 Task: Select the list of products to be displayed in Kanban
Action: Mouse scrolled (254, 244) with delta (0, 0)
Screenshot: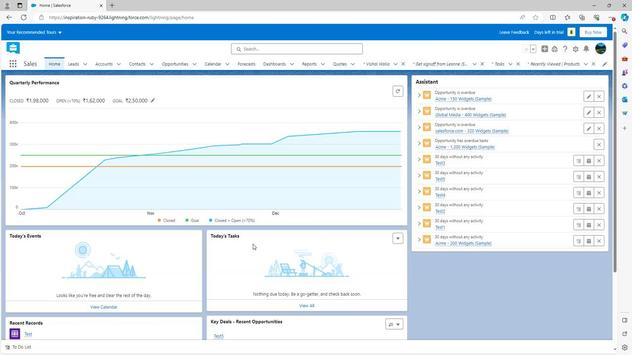 
Action: Mouse scrolled (254, 244) with delta (0, 0)
Screenshot: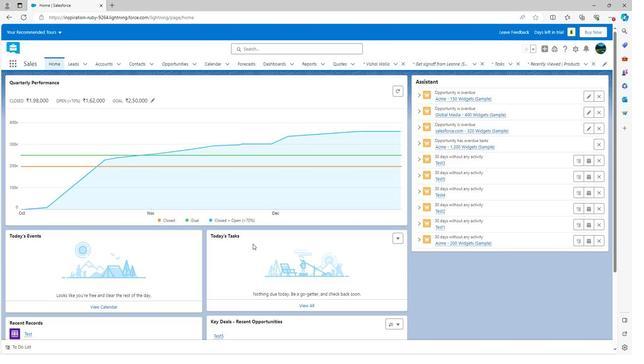 
Action: Mouse scrolled (254, 244) with delta (0, 0)
Screenshot: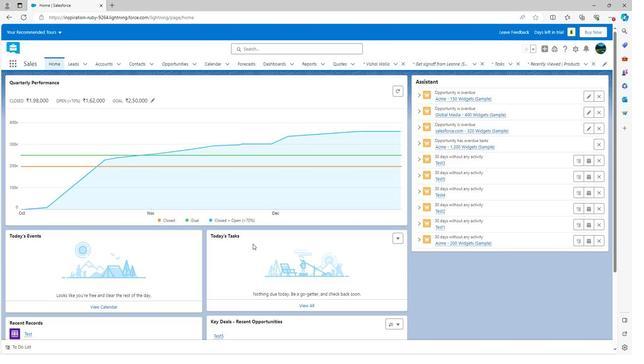 
Action: Mouse scrolled (254, 245) with delta (0, 0)
Screenshot: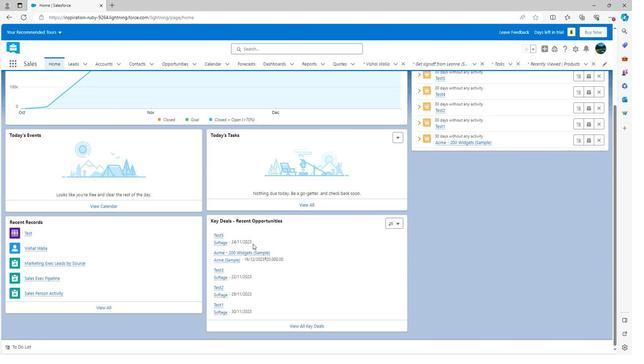 
Action: Mouse scrolled (254, 245) with delta (0, 0)
Screenshot: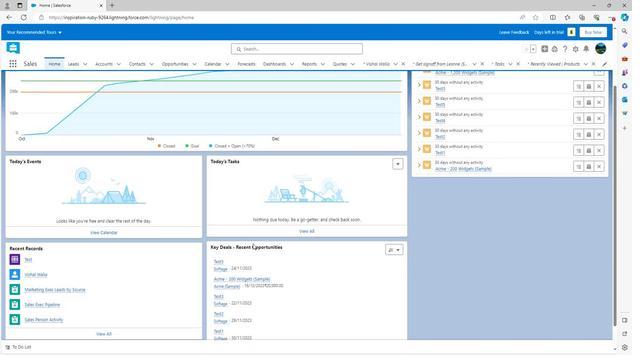 
Action: Mouse scrolled (254, 245) with delta (0, 0)
Screenshot: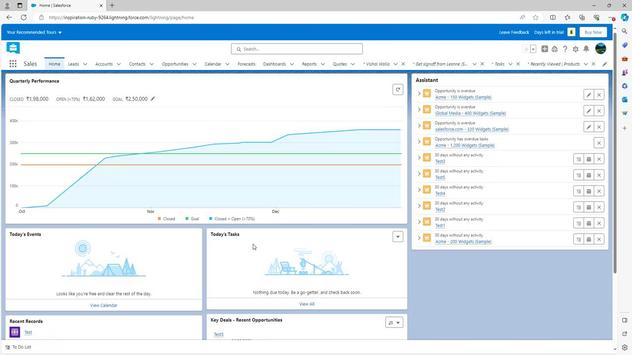 
Action: Mouse scrolled (254, 245) with delta (0, 0)
Screenshot: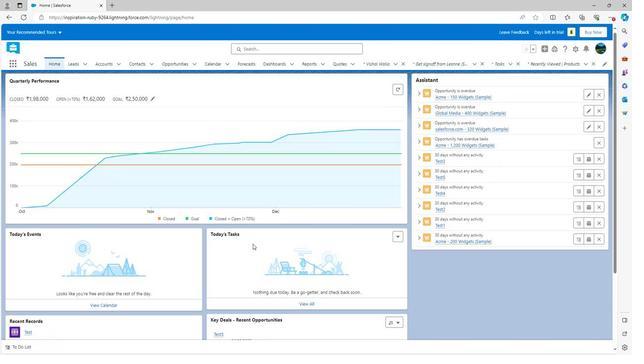 
Action: Mouse scrolled (254, 245) with delta (0, 0)
Screenshot: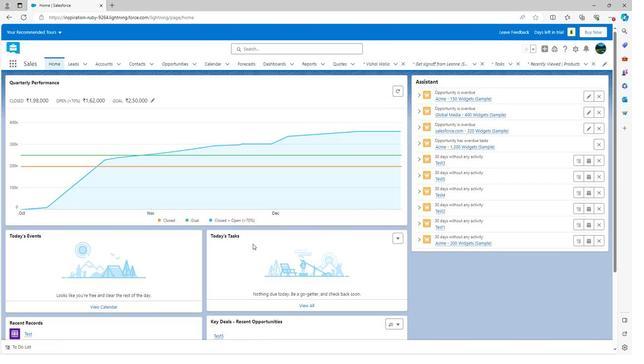 
Action: Mouse moved to (566, 64)
Screenshot: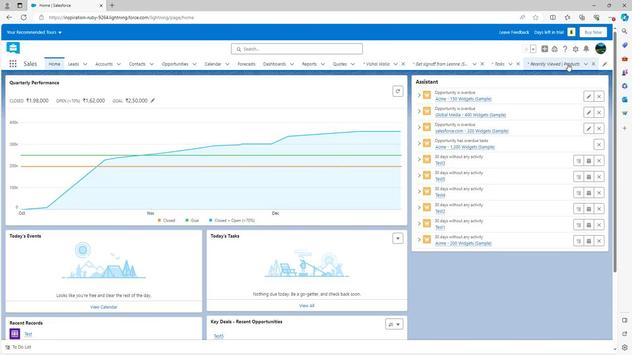 
Action: Mouse pressed left at (566, 64)
Screenshot: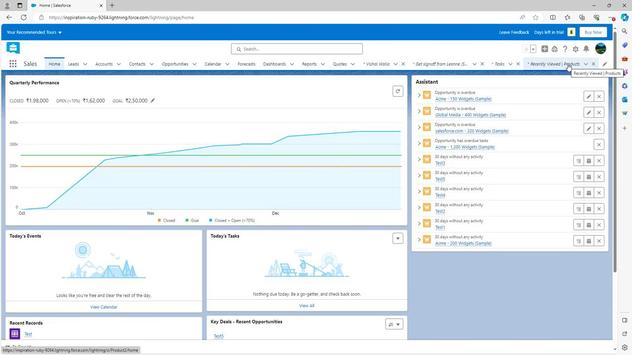 
Action: Mouse moved to (553, 98)
Screenshot: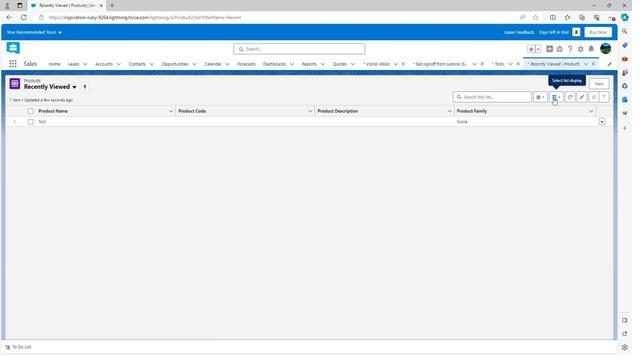 
Action: Mouse pressed left at (553, 98)
Screenshot: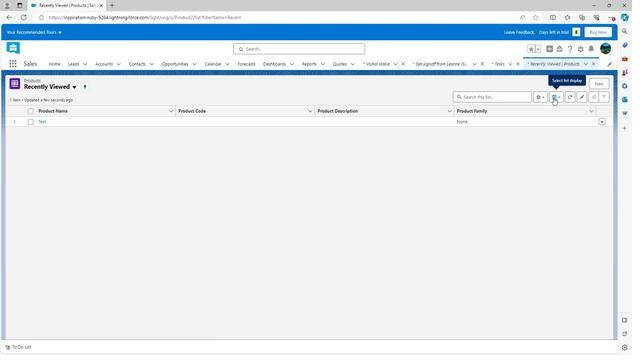 
Action: Mouse moved to (562, 135)
Screenshot: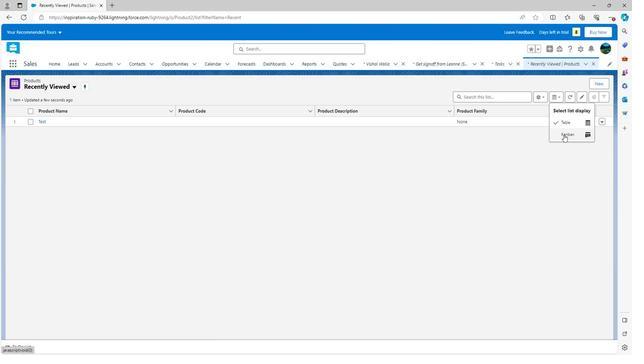 
Action: Mouse pressed left at (562, 135)
Screenshot: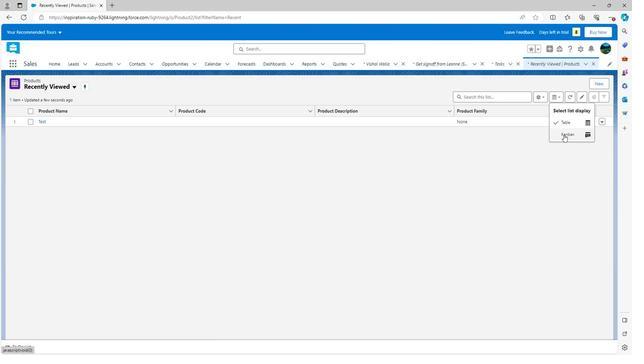 
Action: Mouse moved to (398, 225)
Screenshot: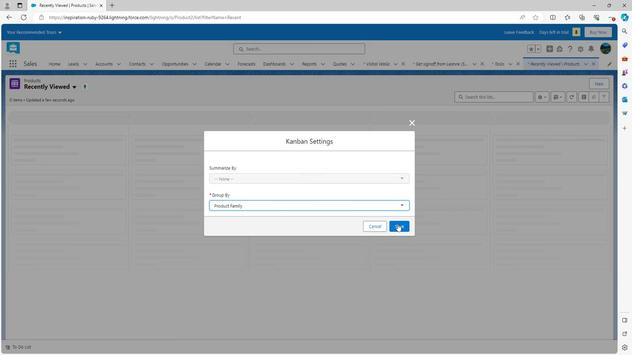 
Action: Mouse pressed left at (398, 225)
Screenshot: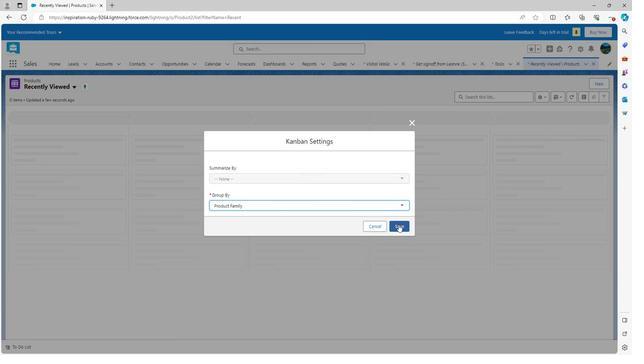 
Action: Mouse moved to (22, 131)
Screenshot: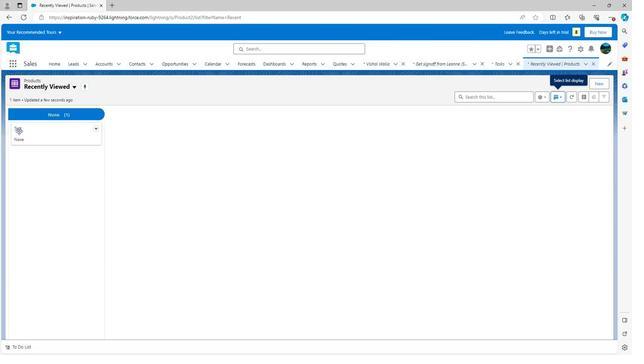 
Action: Mouse pressed left at (22, 131)
Screenshot: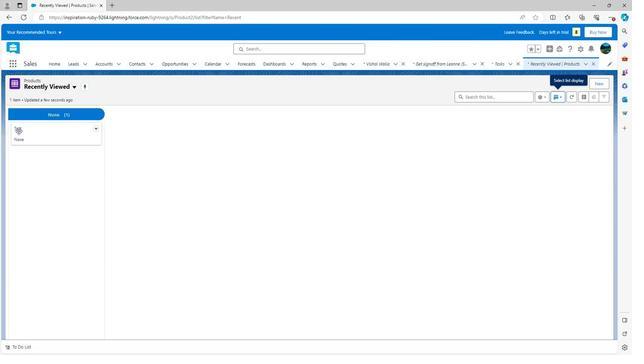 
Action: Mouse moved to (82, 138)
Screenshot: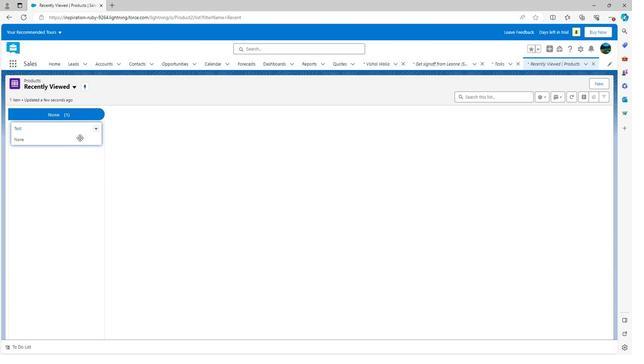 
Action: Mouse pressed left at (82, 138)
Screenshot: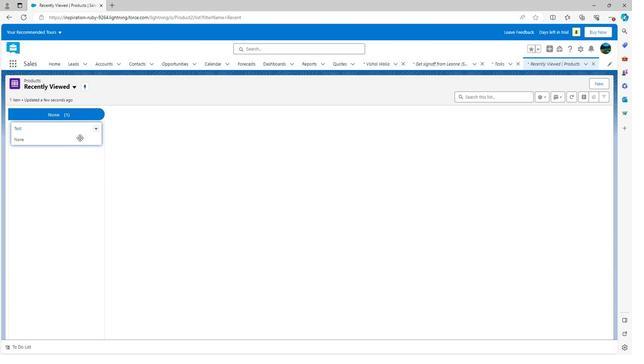 
Action: Mouse moved to (267, 158)
Screenshot: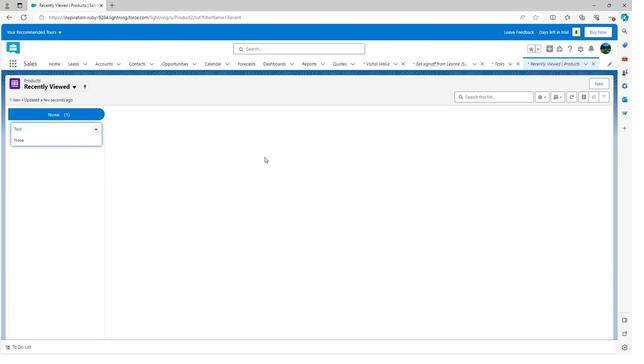 
Action: Mouse scrolled (267, 158) with delta (0, 0)
Screenshot: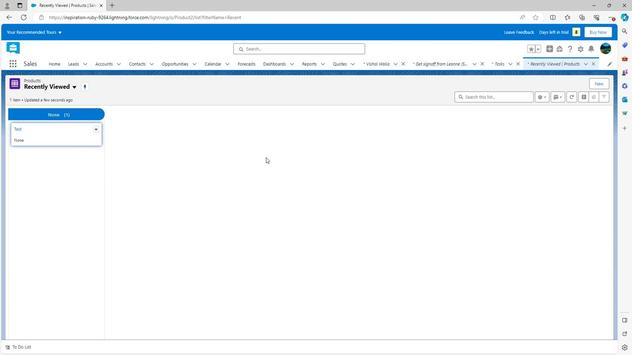 
Action: Mouse scrolled (267, 158) with delta (0, 0)
Screenshot: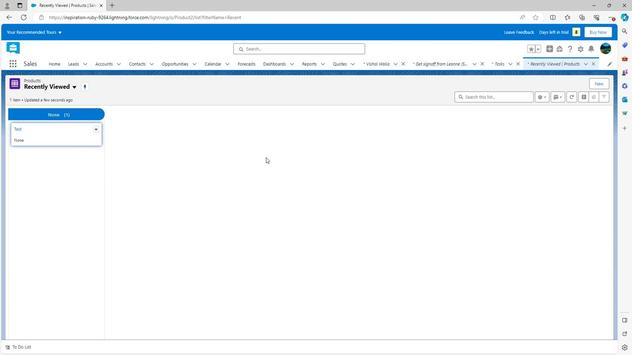 
Action: Mouse scrolled (267, 158) with delta (0, 0)
Screenshot: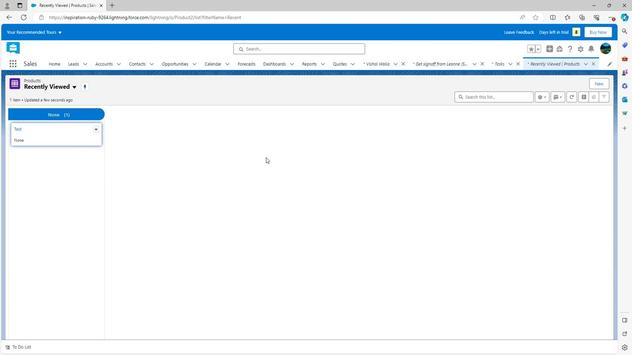 
Action: Mouse scrolled (267, 158) with delta (0, 0)
Screenshot: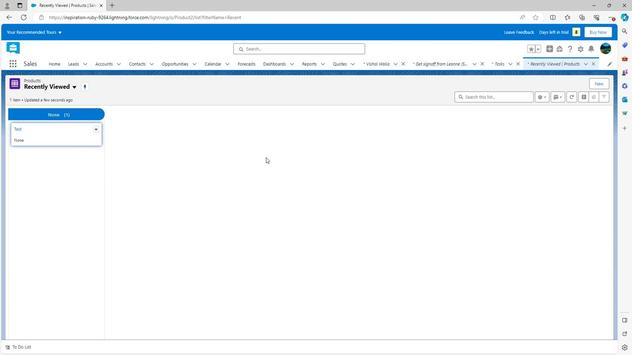 
Action: Mouse scrolled (267, 158) with delta (0, 0)
Screenshot: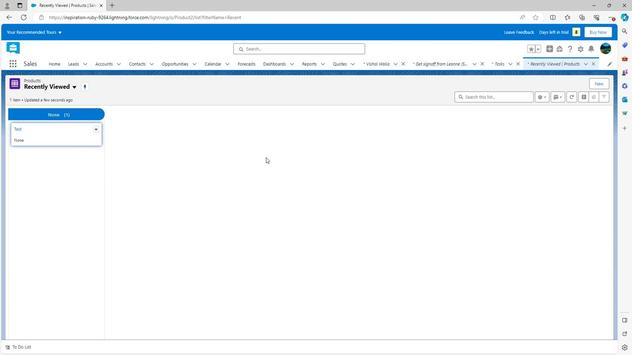 
Action: Mouse moved to (558, 96)
Screenshot: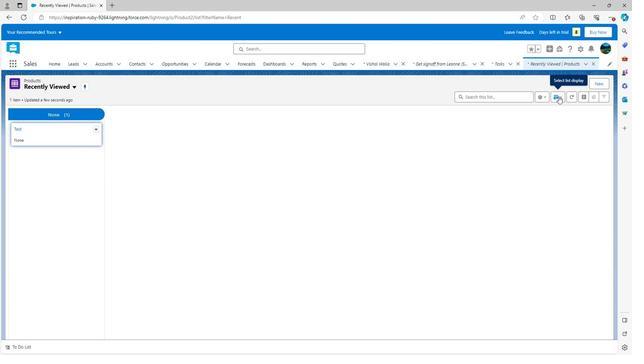 
Action: Mouse pressed left at (558, 96)
Screenshot: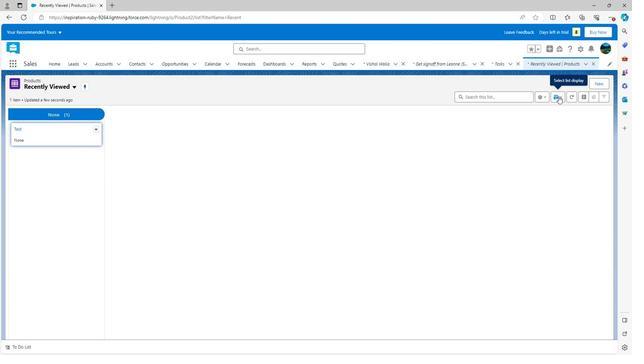 
Action: Mouse moved to (562, 120)
Screenshot: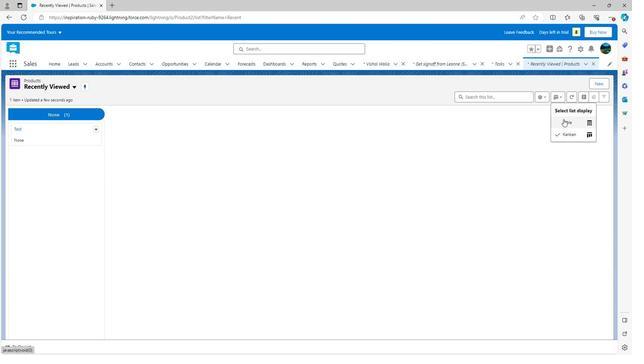 
Action: Mouse pressed left at (562, 120)
Screenshot: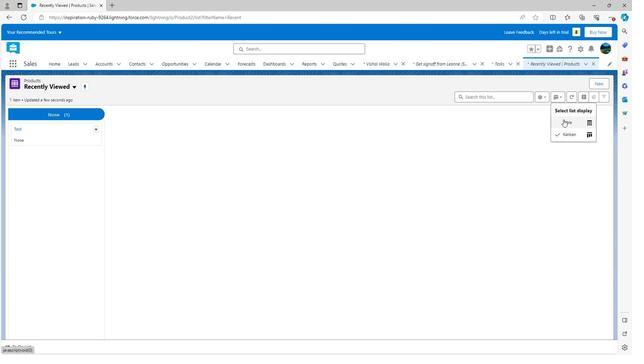 
Action: Mouse moved to (429, 171)
Screenshot: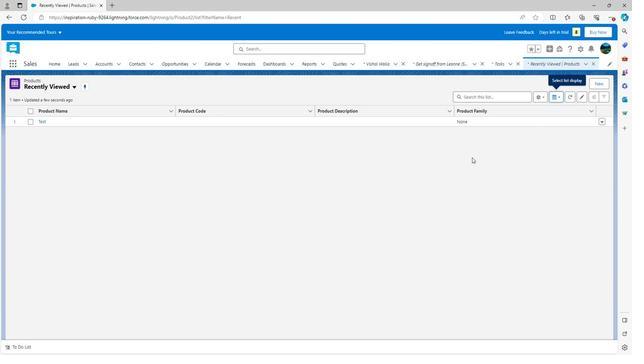 
